 Task: Add Surya Brasil Dark Brown Henna Cream to the cart.
Action: Mouse moved to (309, 164)
Screenshot: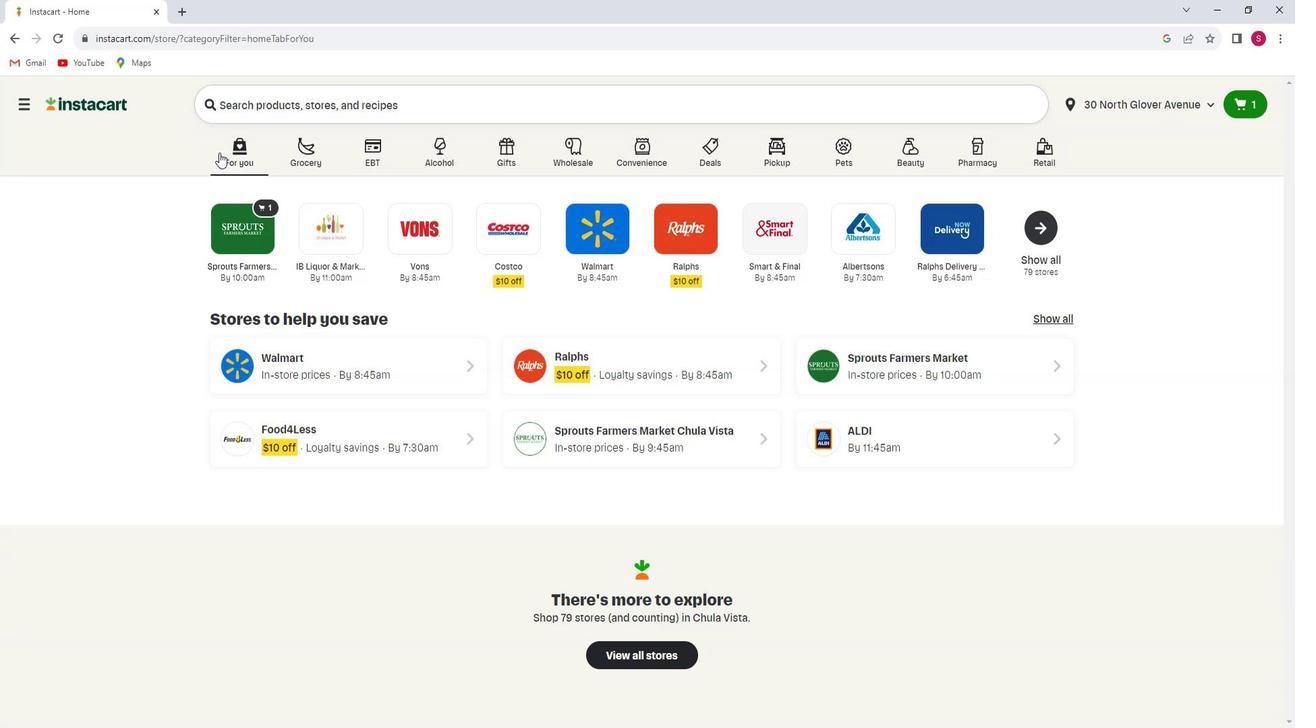 
Action: Mouse pressed left at (309, 164)
Screenshot: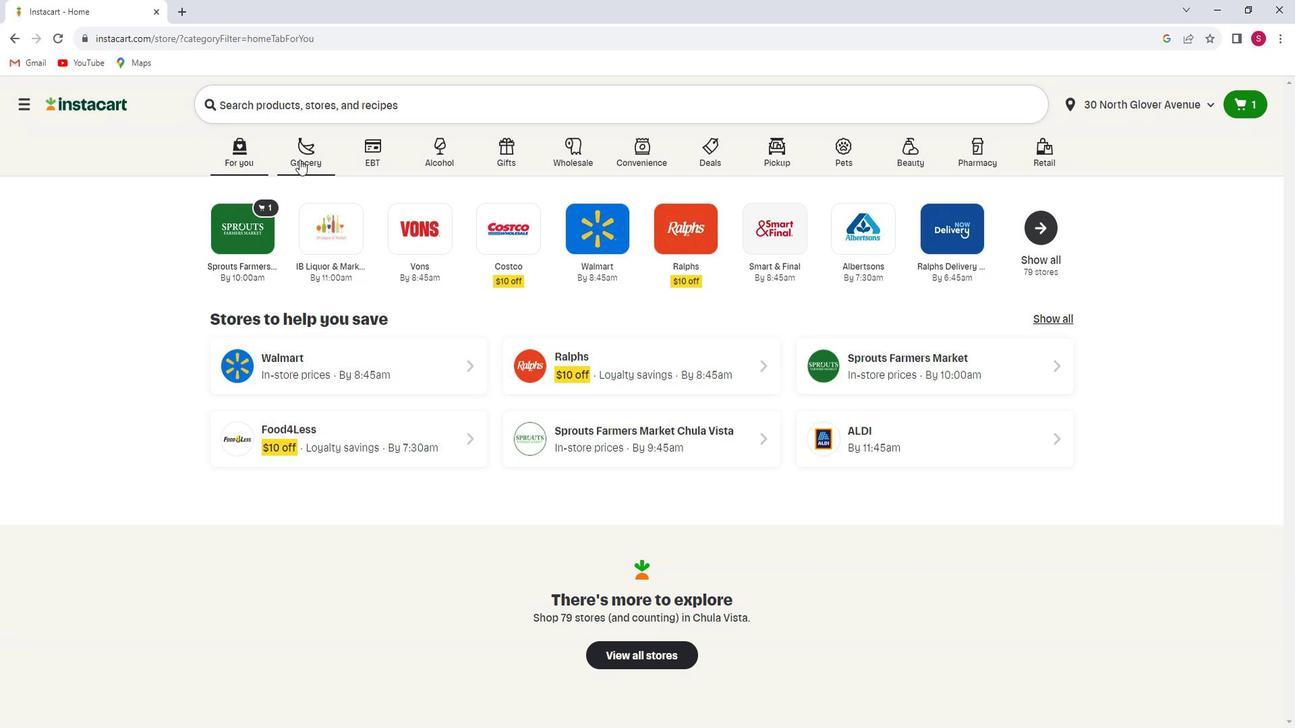 
Action: Mouse moved to (240, 417)
Screenshot: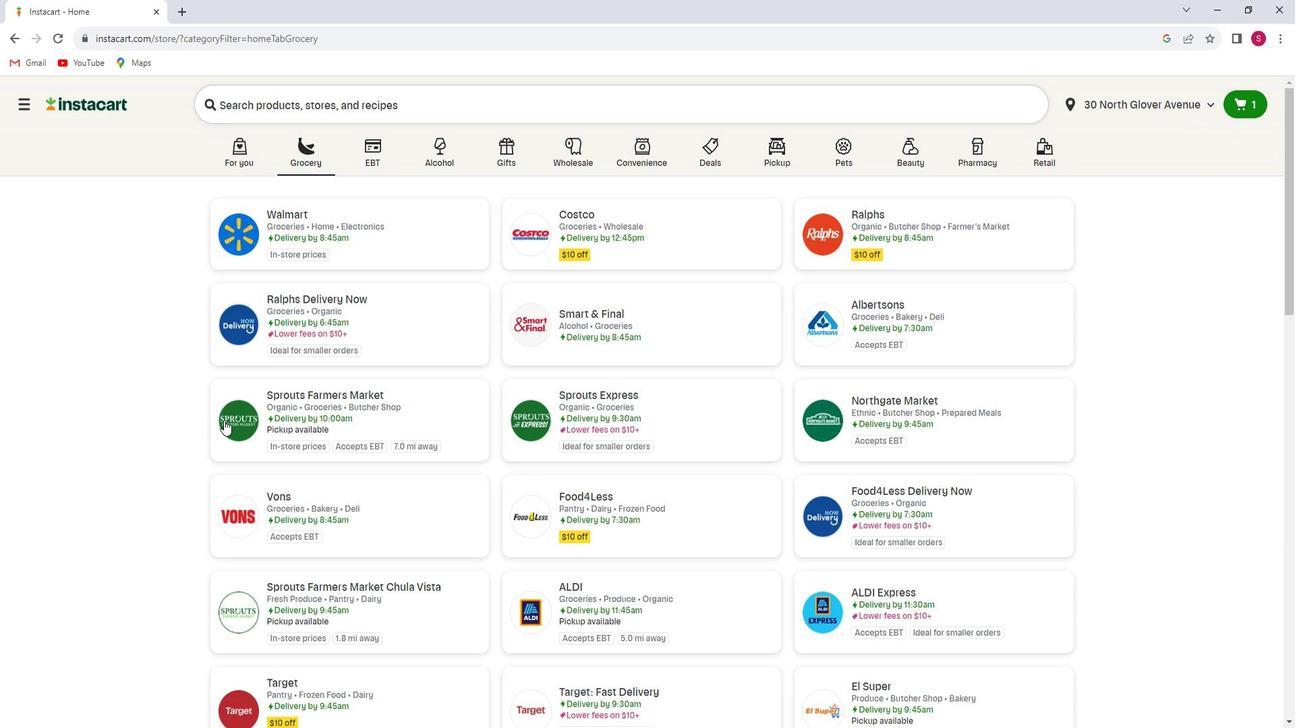 
Action: Mouse pressed left at (240, 417)
Screenshot: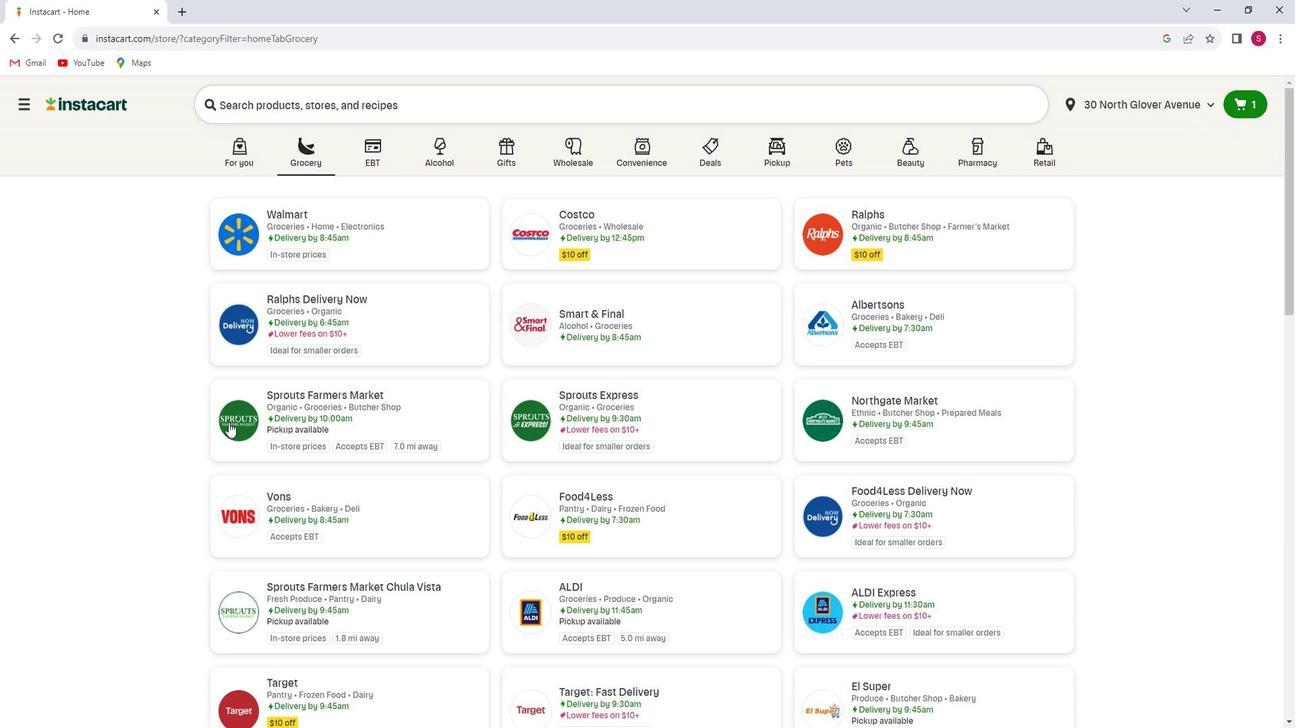 
Action: Mouse moved to (91, 442)
Screenshot: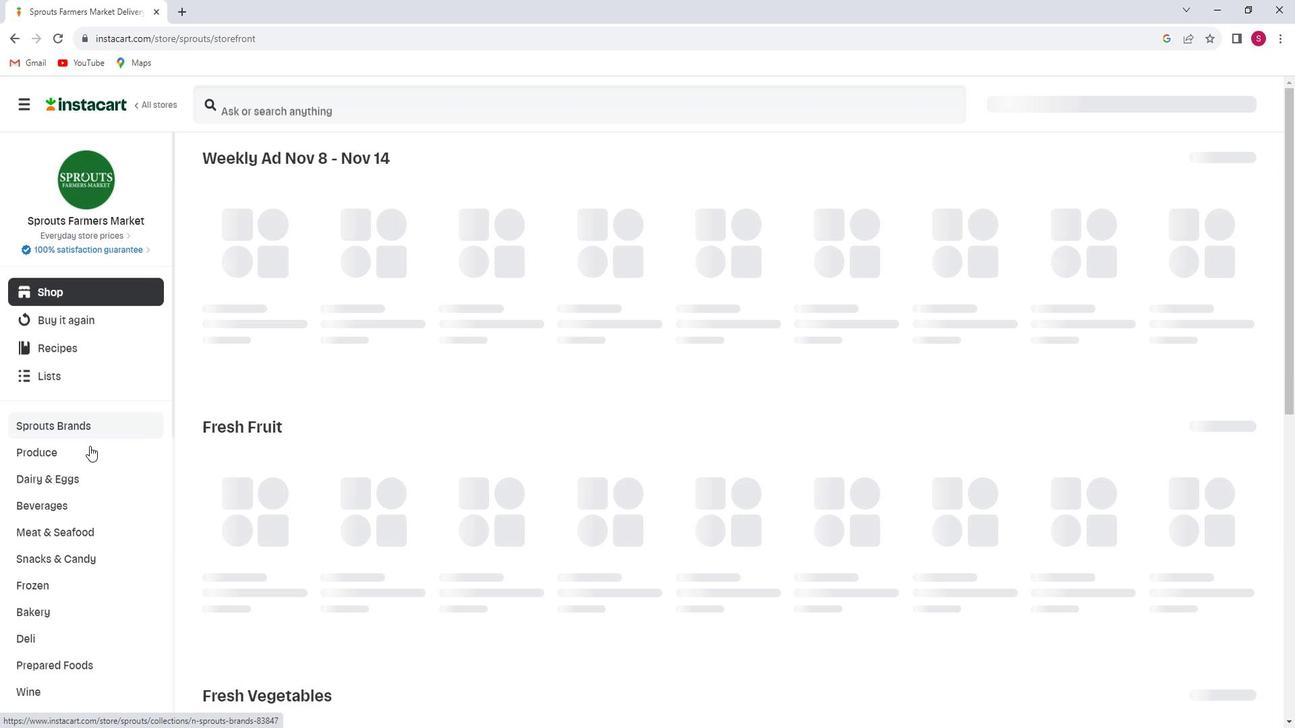 
Action: Mouse scrolled (91, 441) with delta (0, 0)
Screenshot: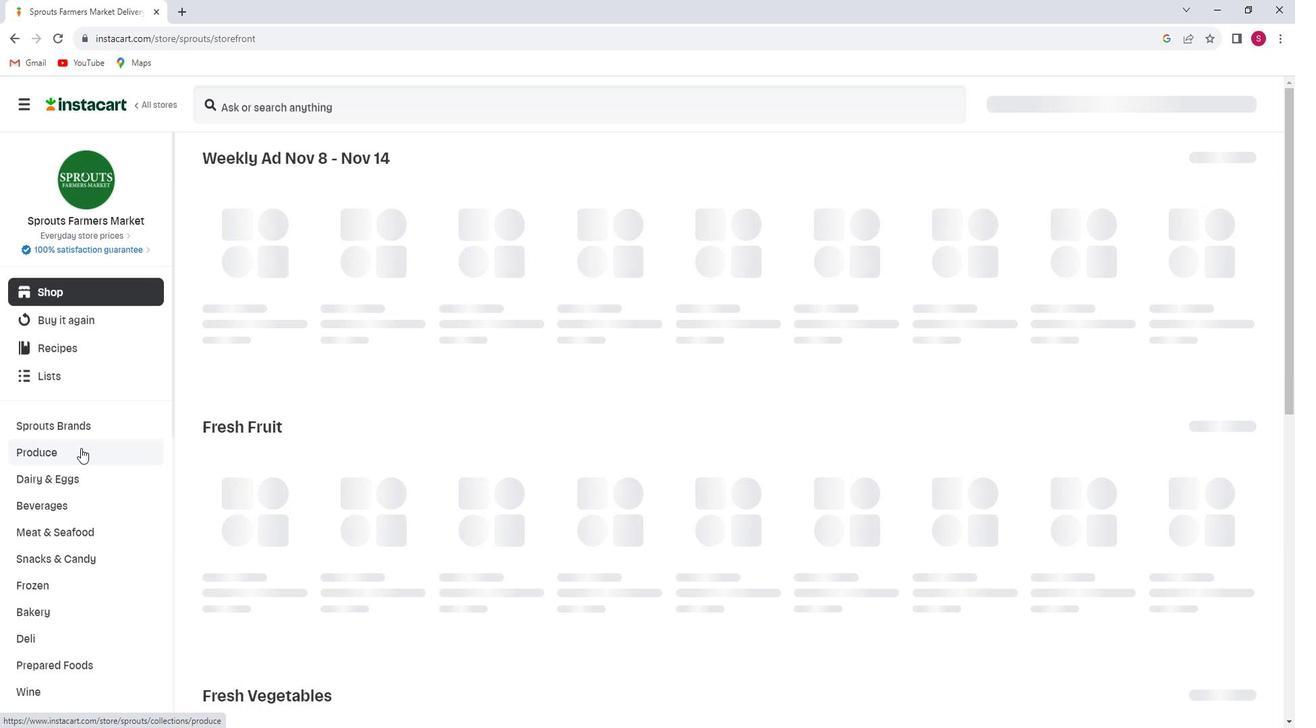 
Action: Mouse scrolled (91, 441) with delta (0, 0)
Screenshot: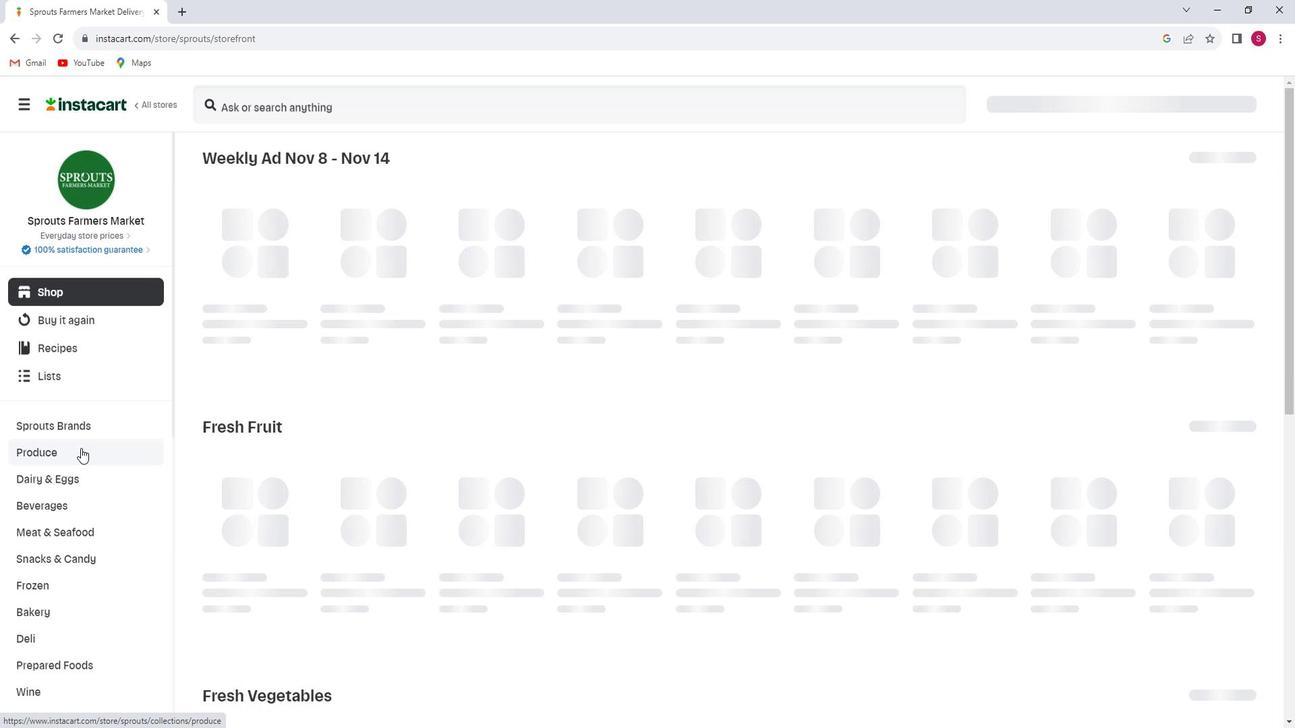 
Action: Mouse scrolled (91, 441) with delta (0, 0)
Screenshot: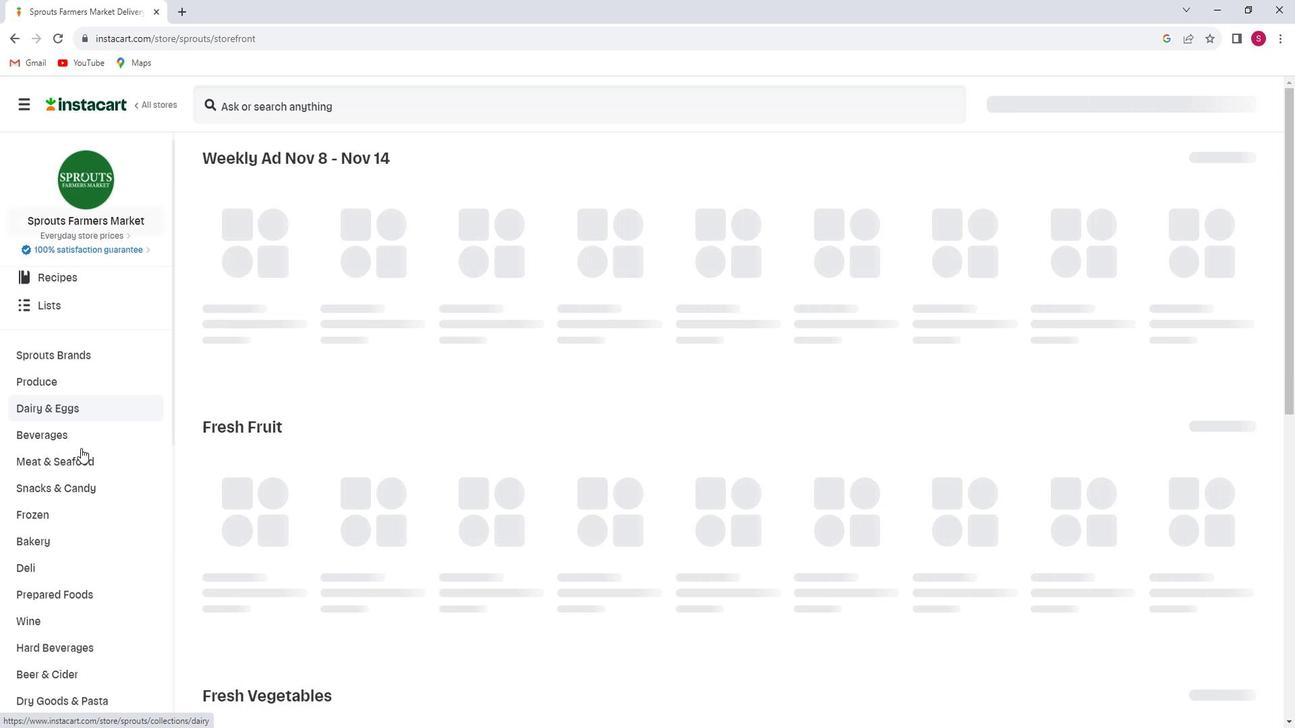 
Action: Mouse scrolled (91, 441) with delta (0, 0)
Screenshot: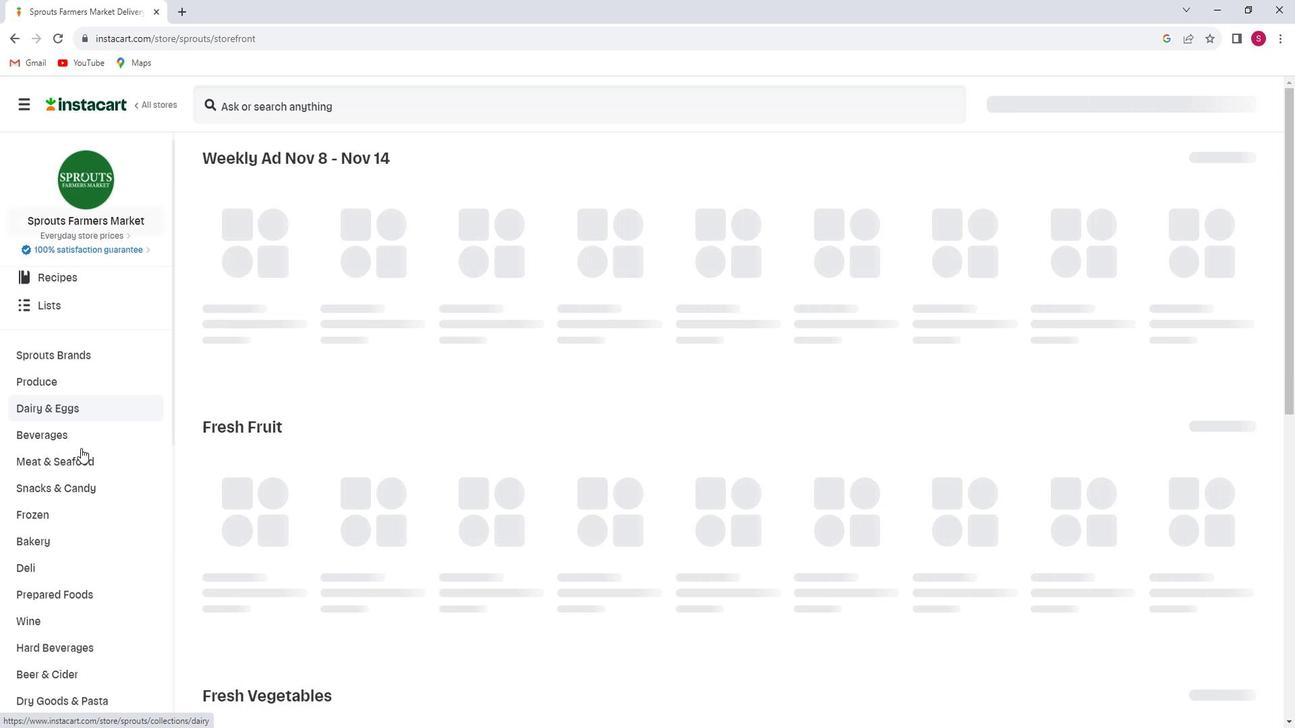 
Action: Mouse scrolled (91, 441) with delta (0, 0)
Screenshot: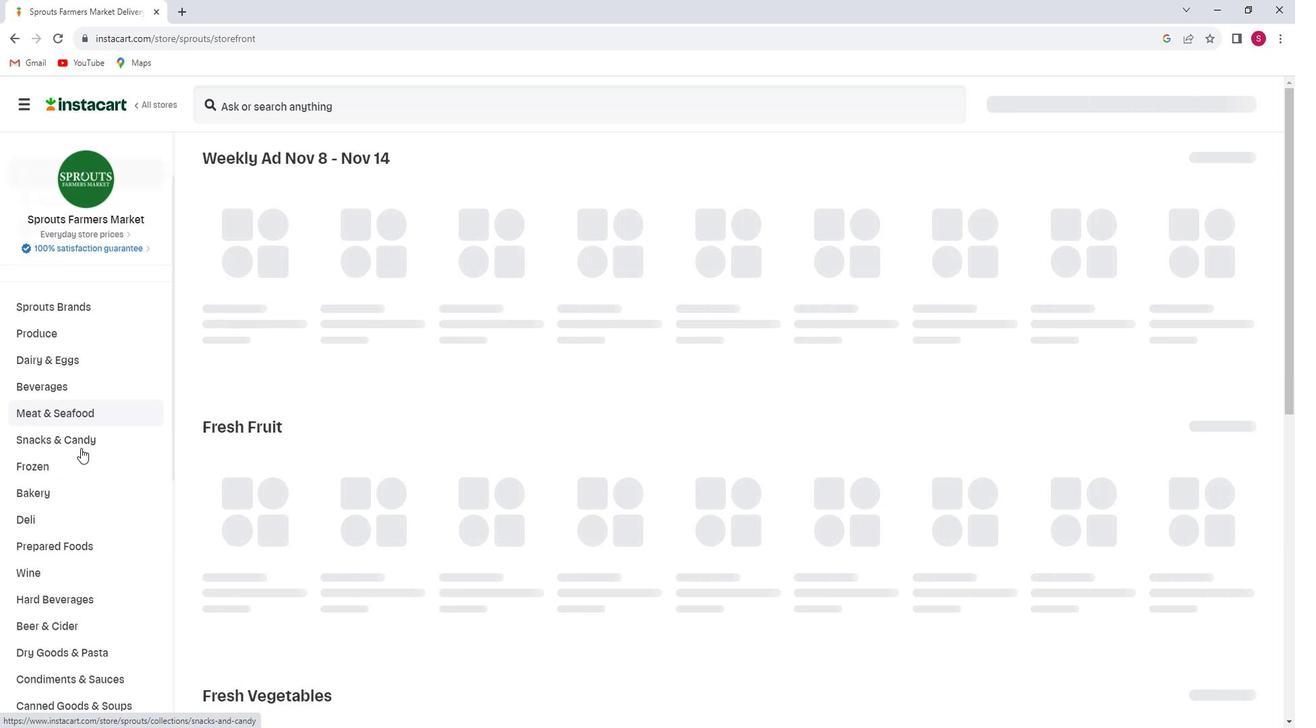 
Action: Mouse scrolled (91, 441) with delta (0, 0)
Screenshot: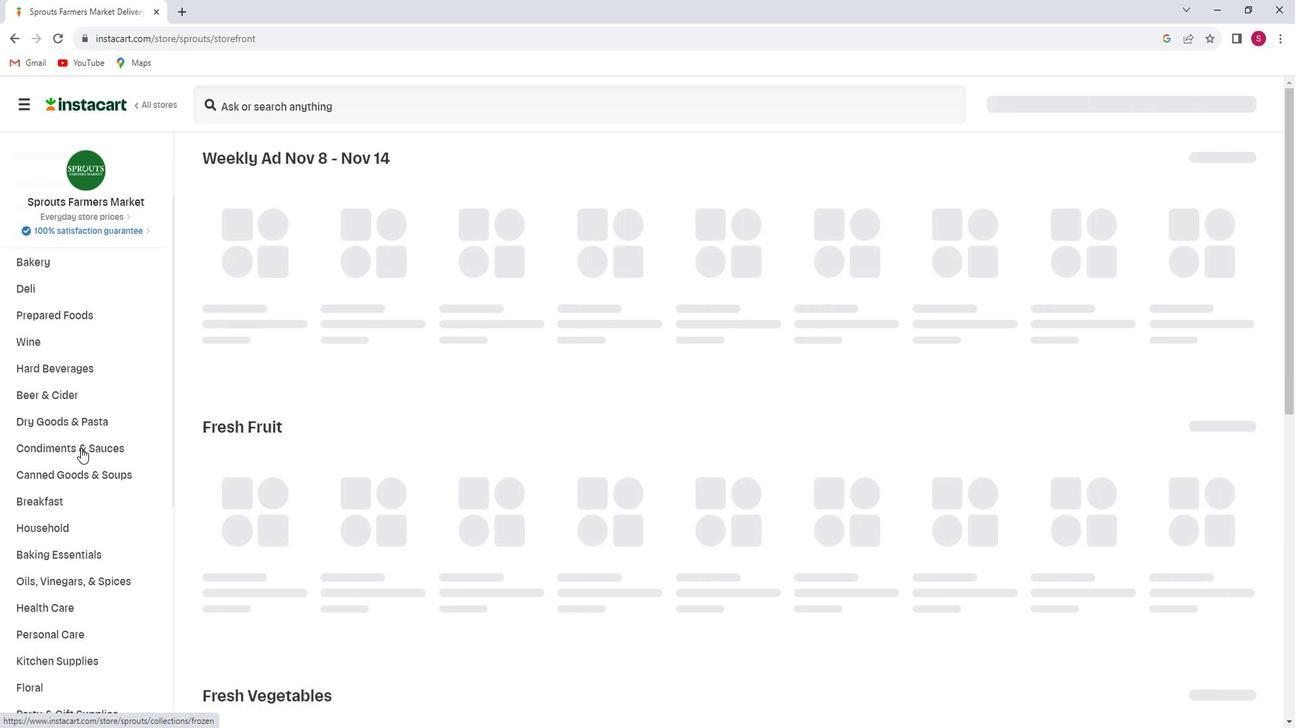 
Action: Mouse scrolled (91, 441) with delta (0, 0)
Screenshot: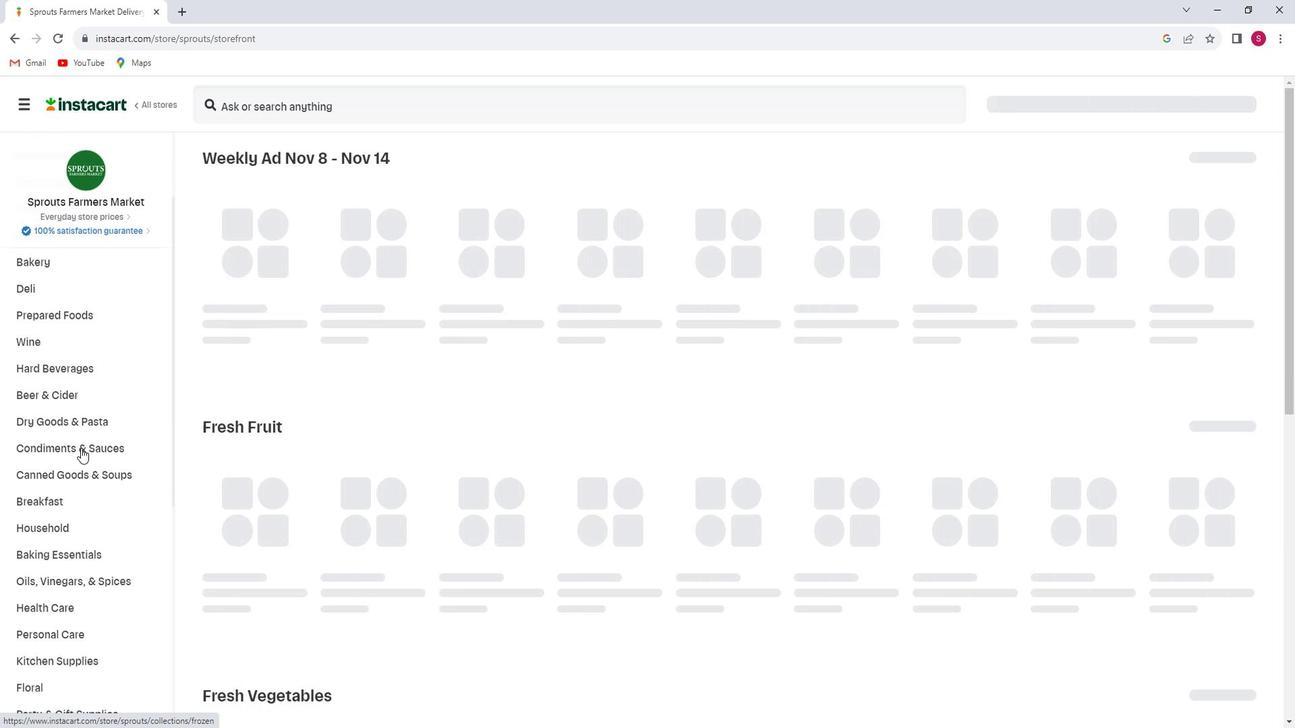 
Action: Mouse scrolled (91, 441) with delta (0, 0)
Screenshot: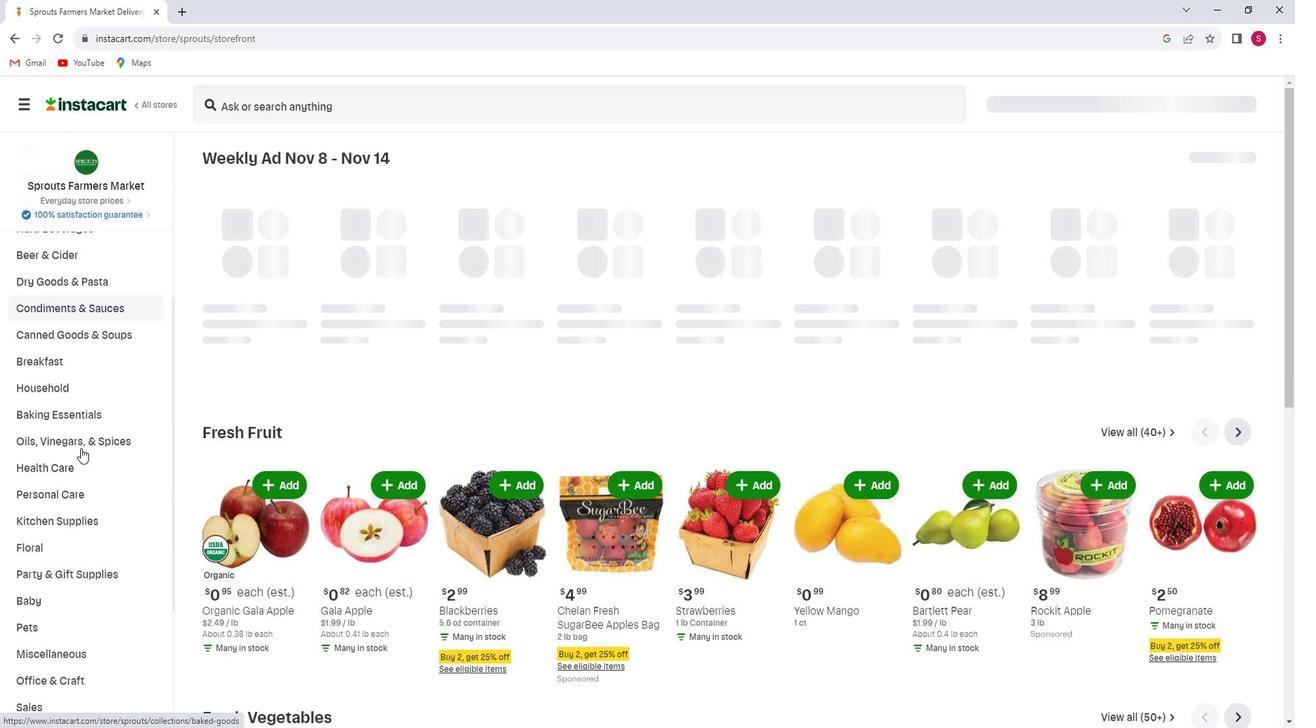 
Action: Mouse scrolled (91, 441) with delta (0, 0)
Screenshot: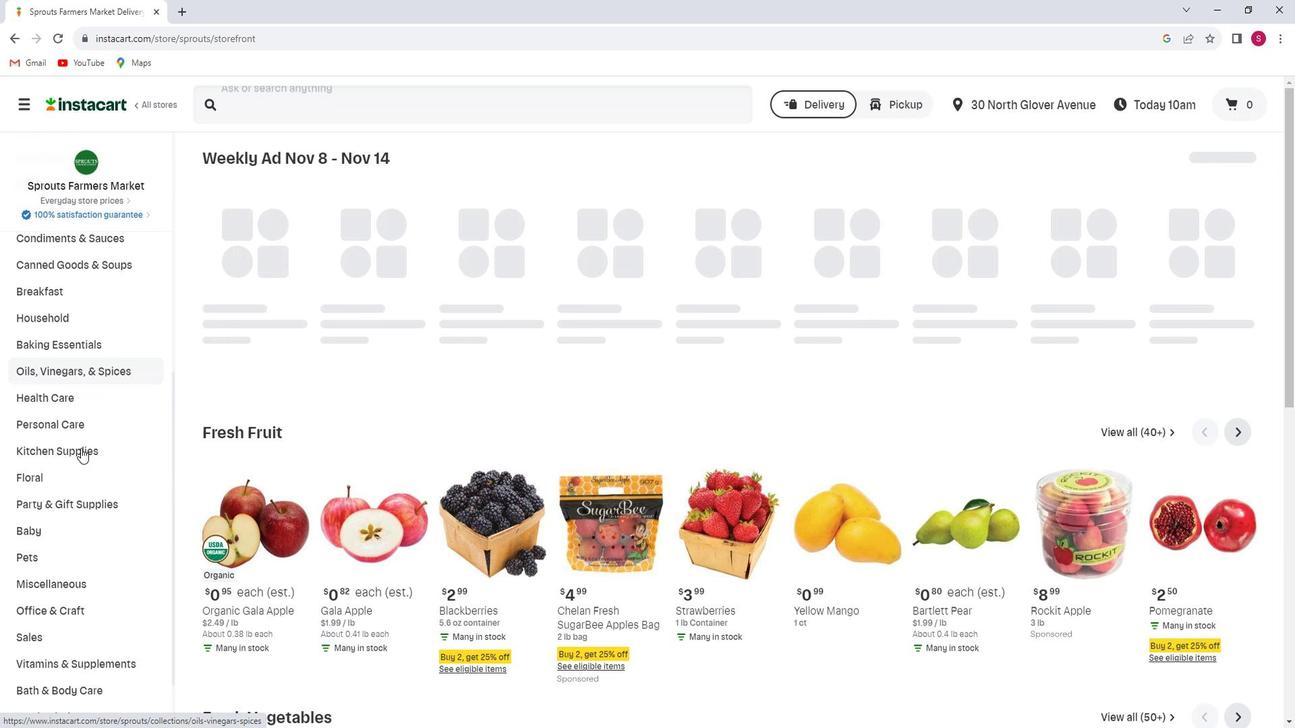 
Action: Mouse scrolled (91, 441) with delta (0, 0)
Screenshot: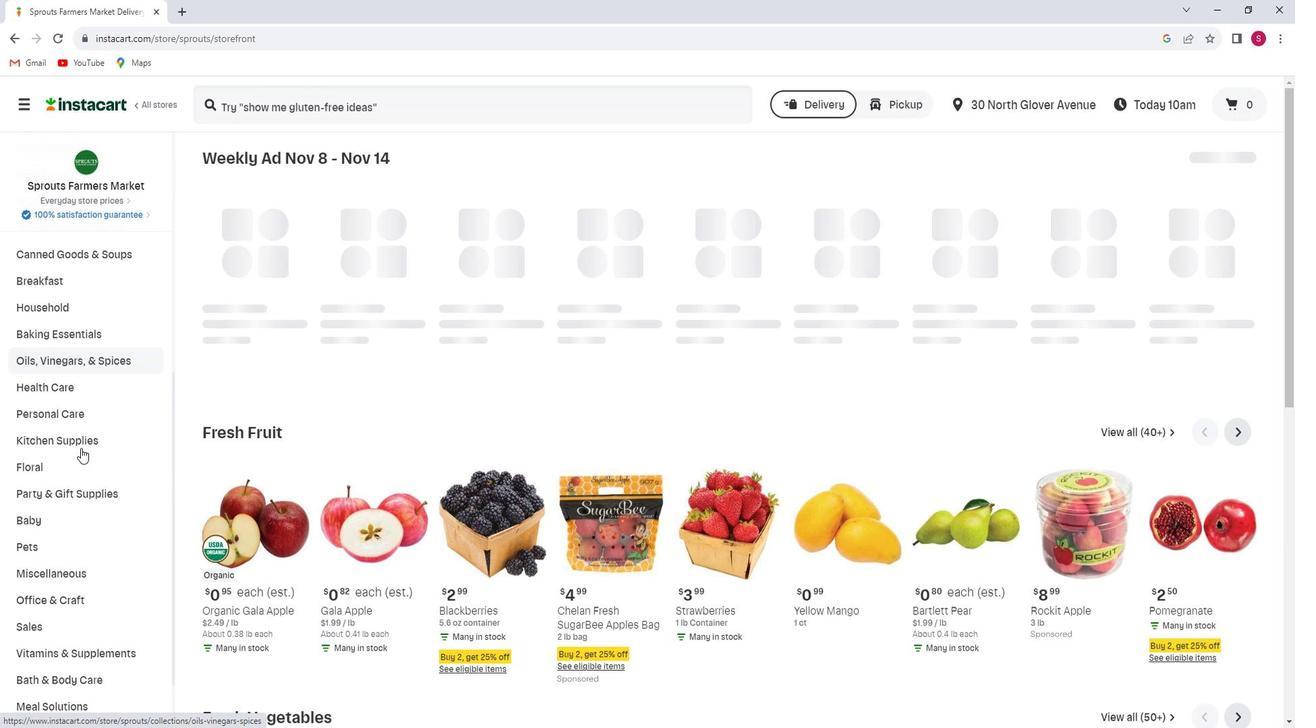 
Action: Mouse scrolled (91, 441) with delta (0, 0)
Screenshot: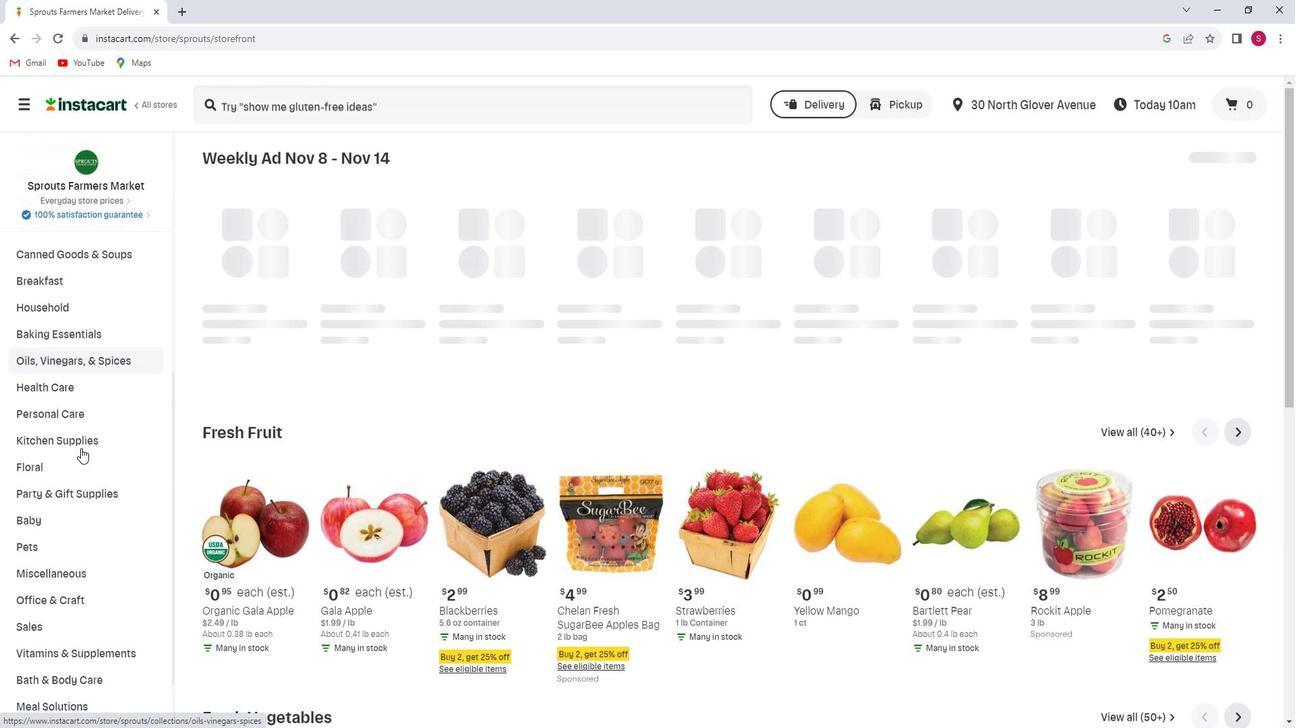 
Action: Mouse moved to (115, 396)
Screenshot: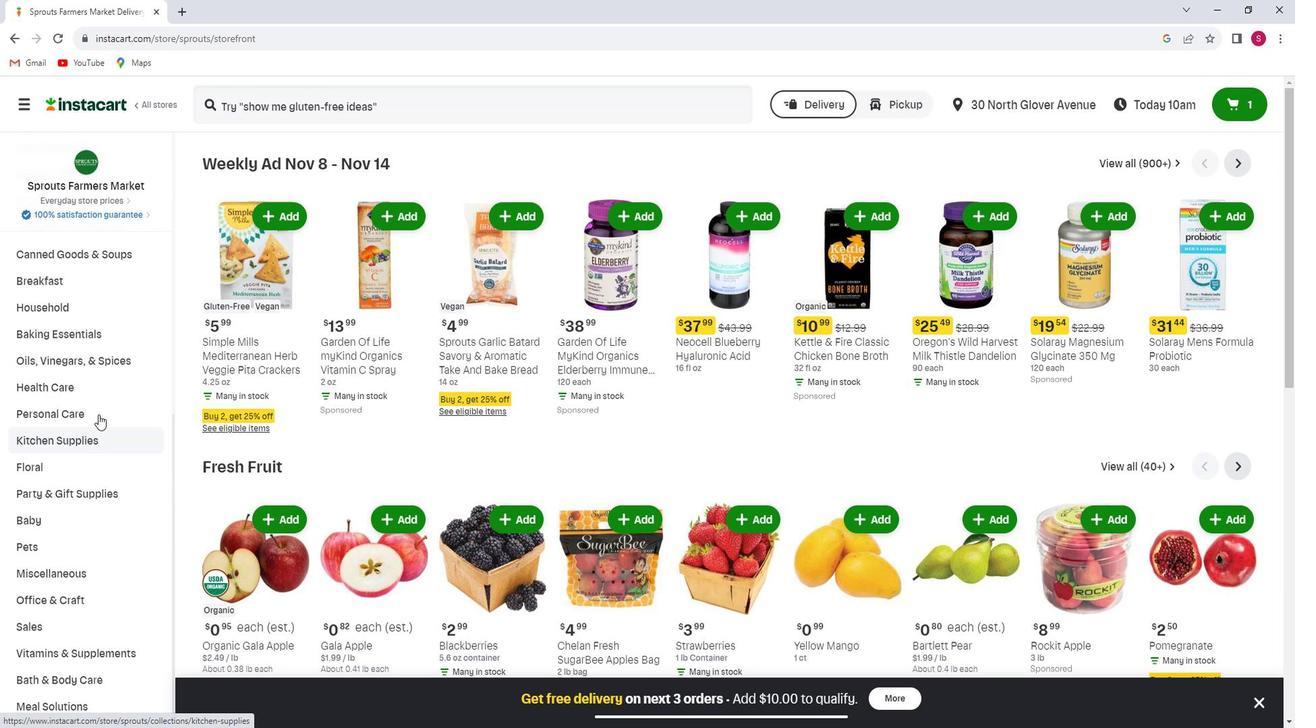 
Action: Mouse pressed left at (115, 396)
Screenshot: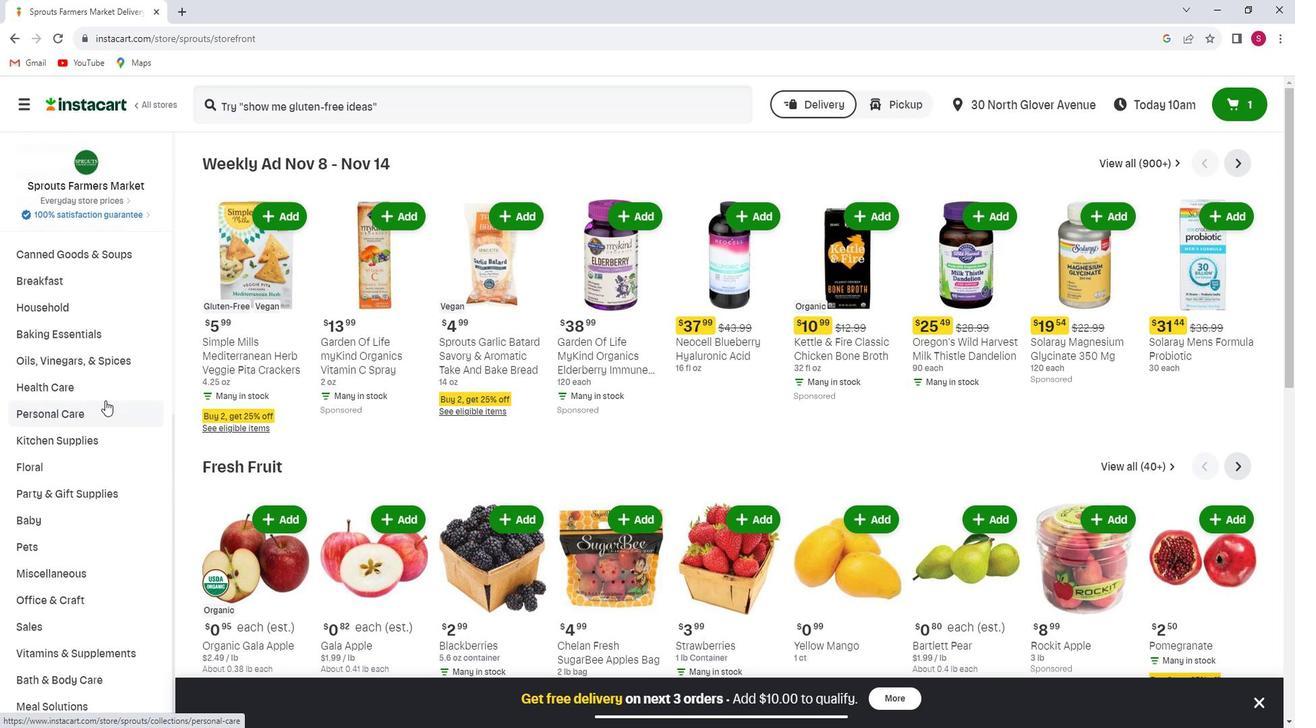 
Action: Mouse moved to (884, 199)
Screenshot: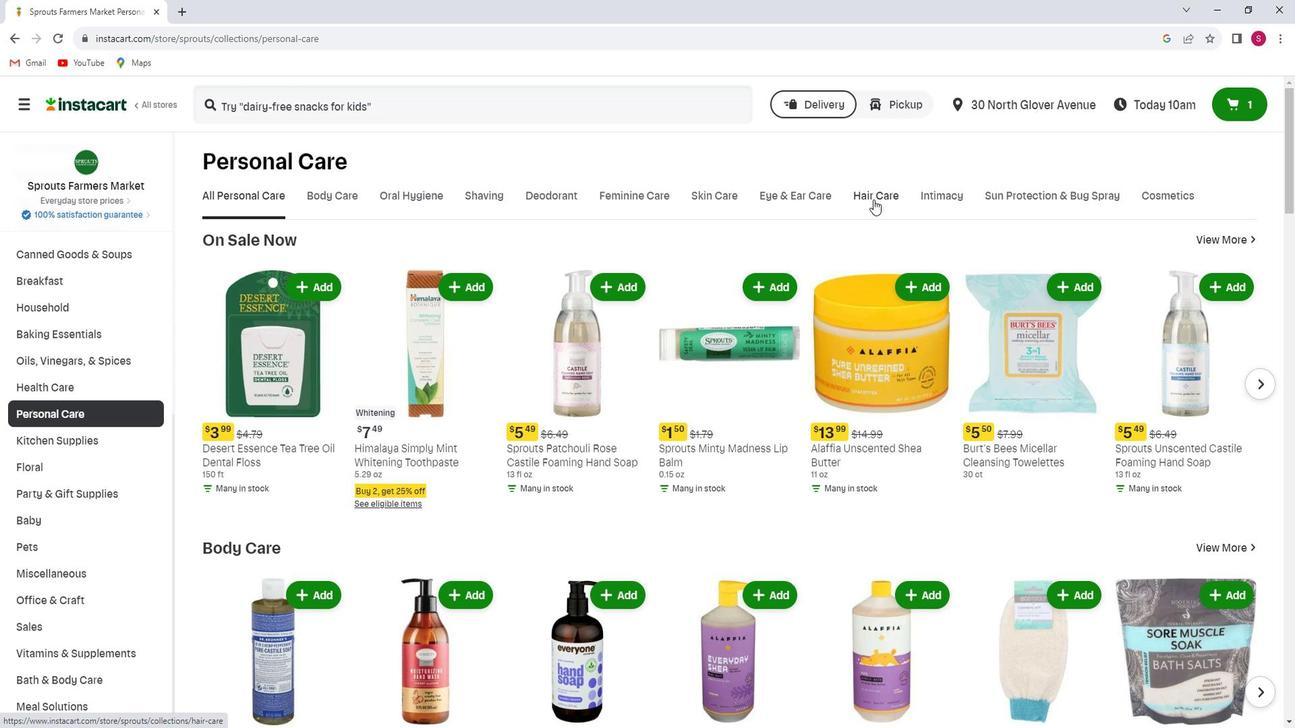 
Action: Mouse pressed left at (884, 199)
Screenshot: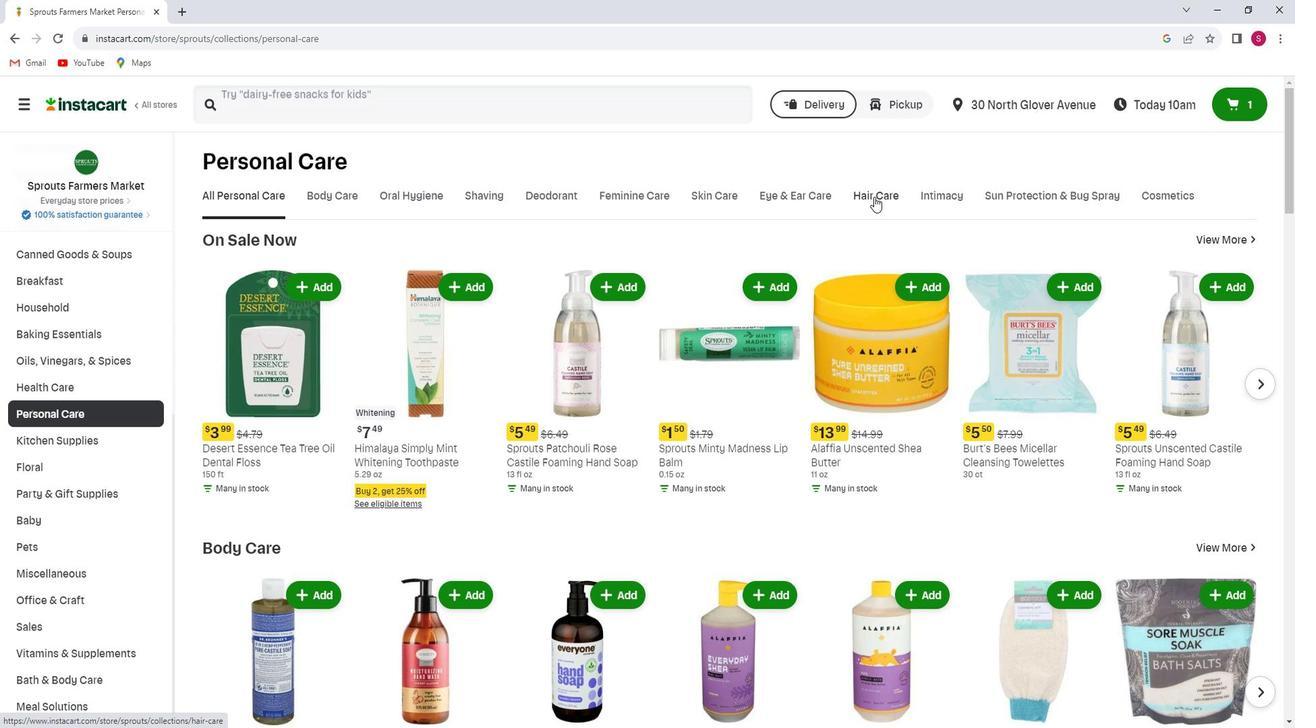 
Action: Mouse moved to (662, 257)
Screenshot: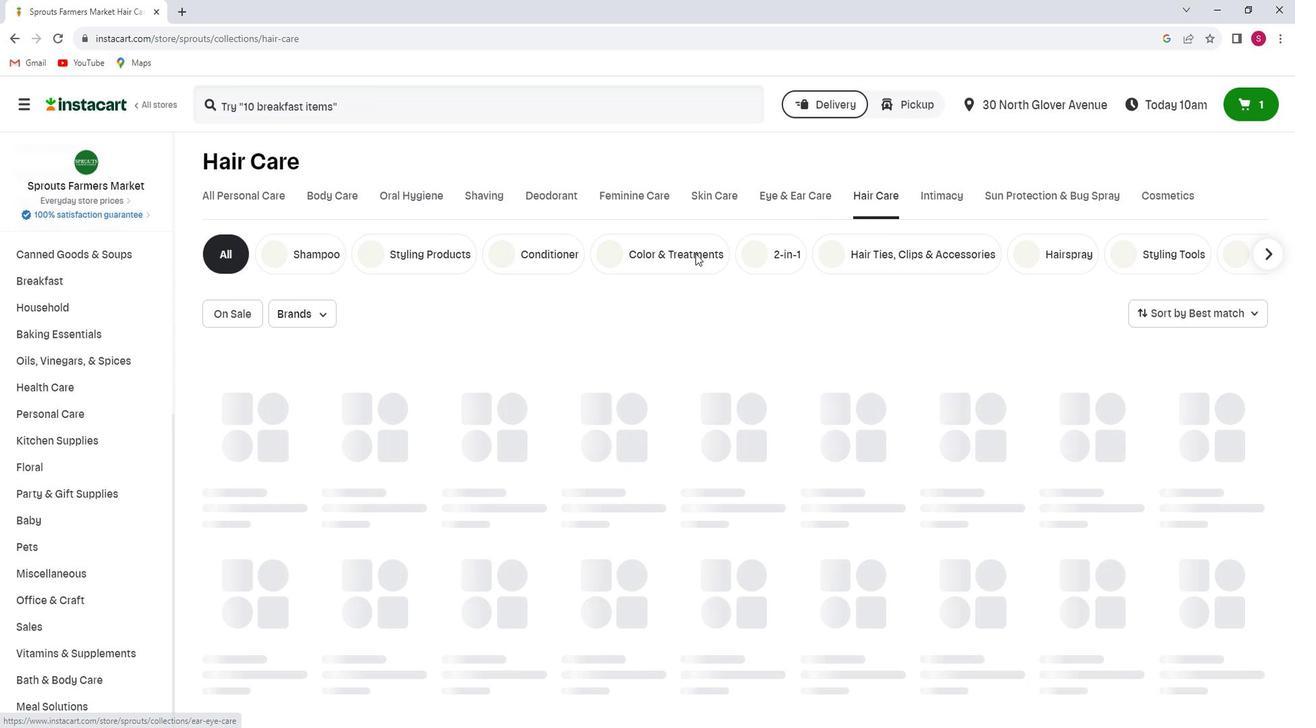 
Action: Mouse pressed left at (662, 257)
Screenshot: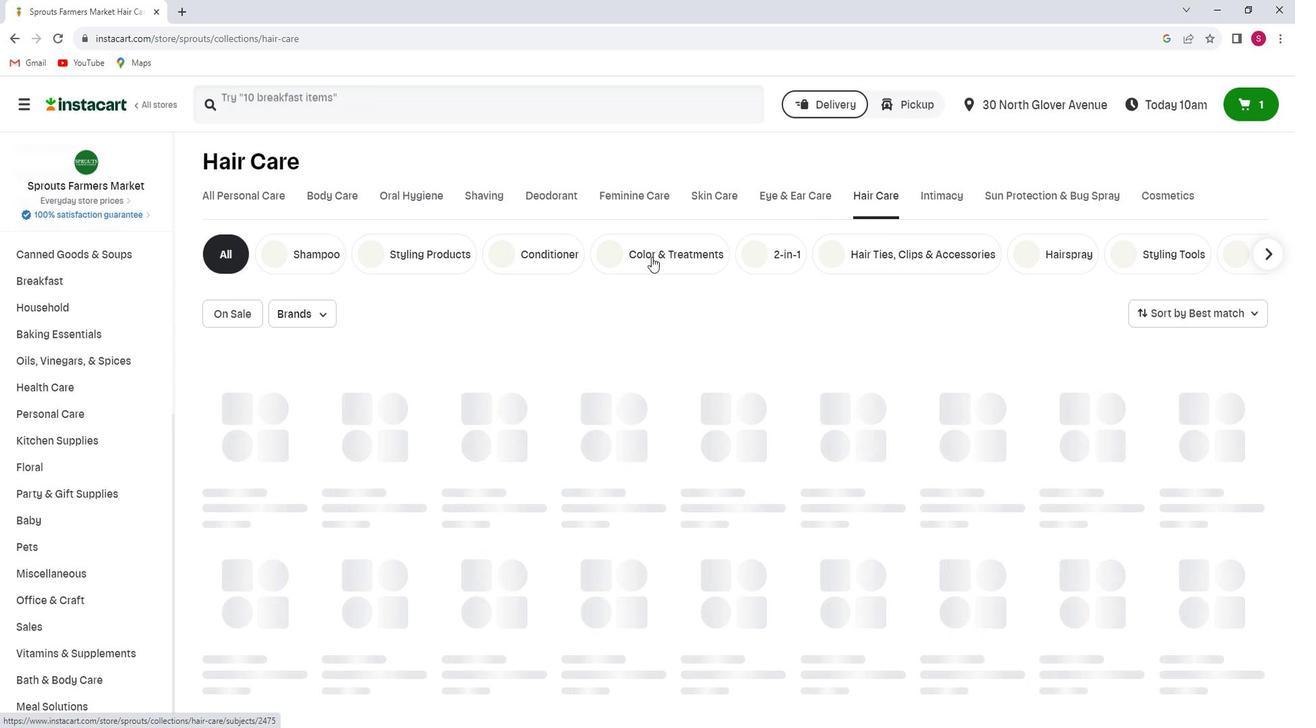 
Action: Mouse moved to (421, 105)
Screenshot: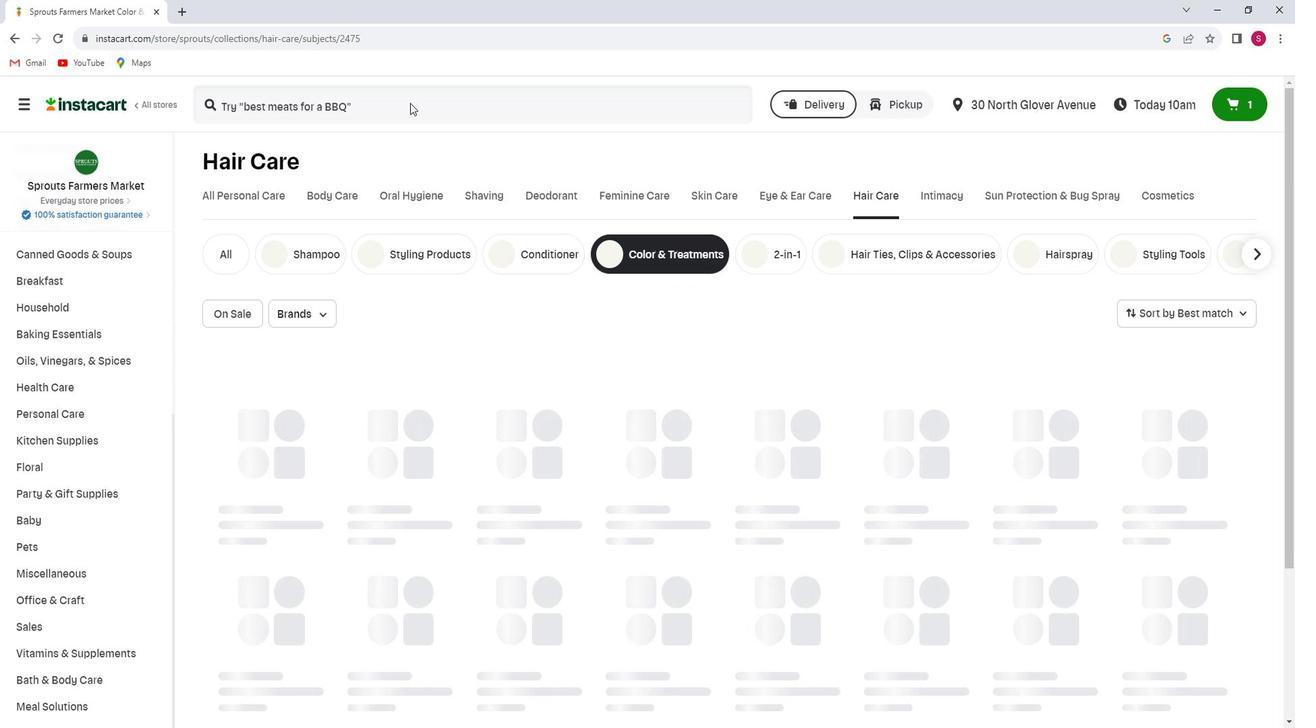 
Action: Mouse pressed left at (421, 105)
Screenshot: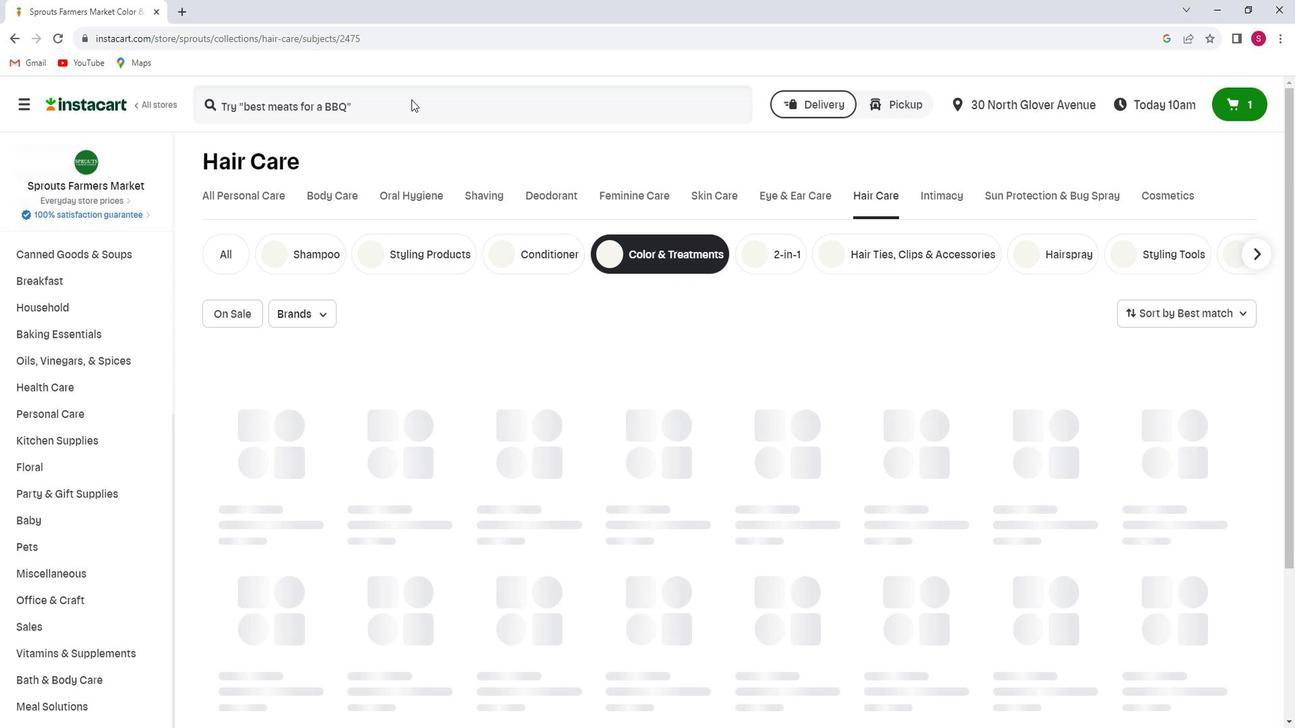 
Action: Key pressed <Key.shift>Surya<Key.space><Key.shift>Brasil<Key.space><Key.shift>Dark<Key.space><Key.shift>brown<Key.space><Key.shift>Henna<Key.space><Key.shift>Cream<Key.enter>
Screenshot: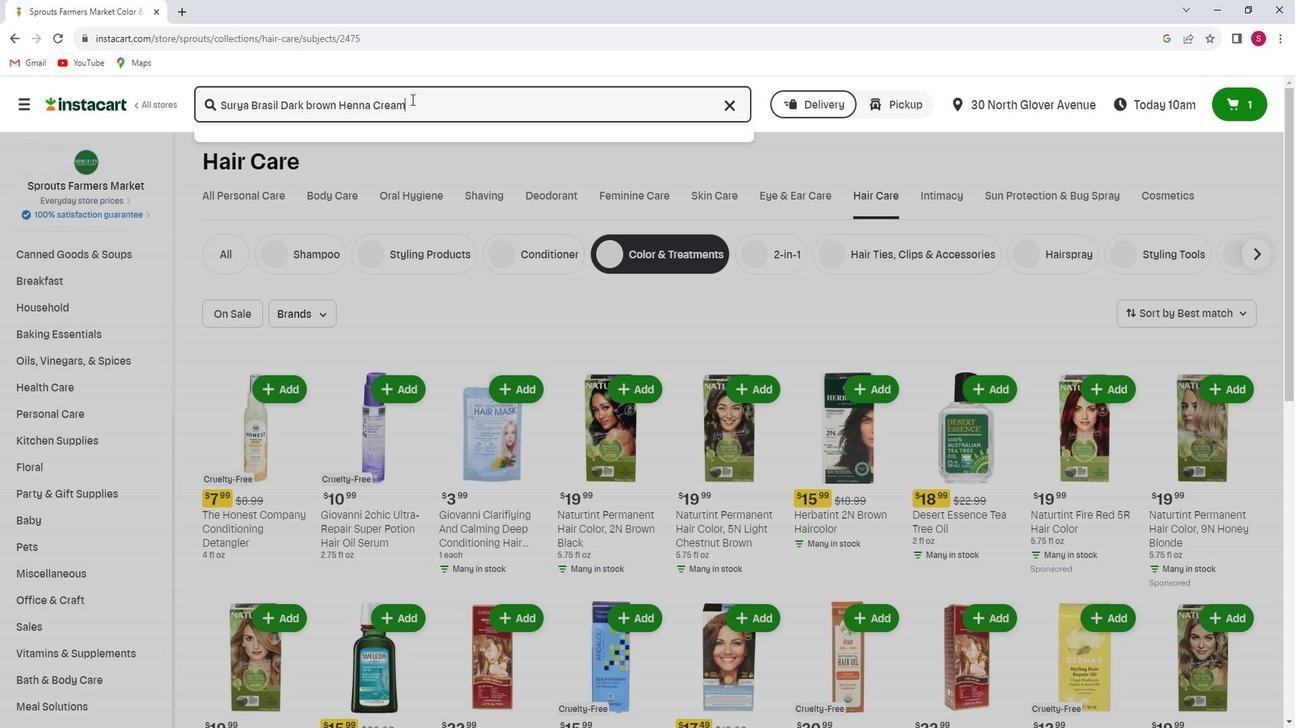 
Action: Mouse moved to (386, 226)
Screenshot: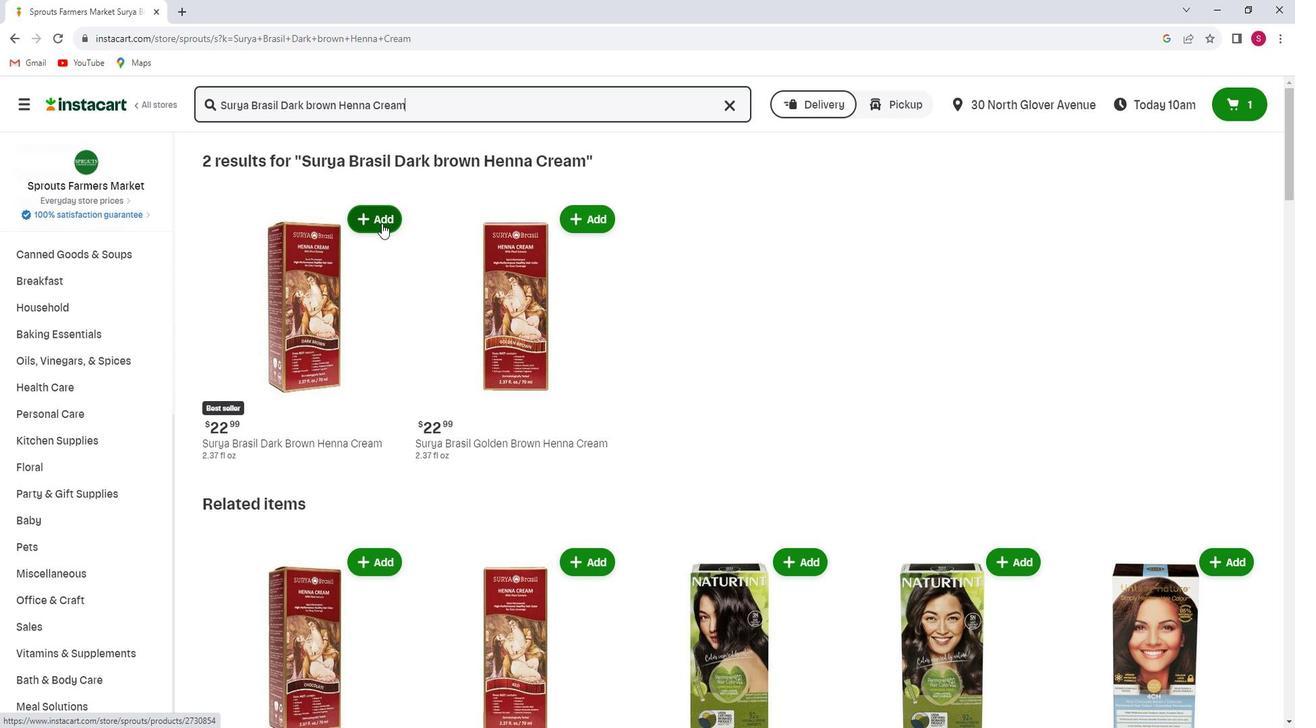 
Action: Mouse pressed left at (386, 226)
Screenshot: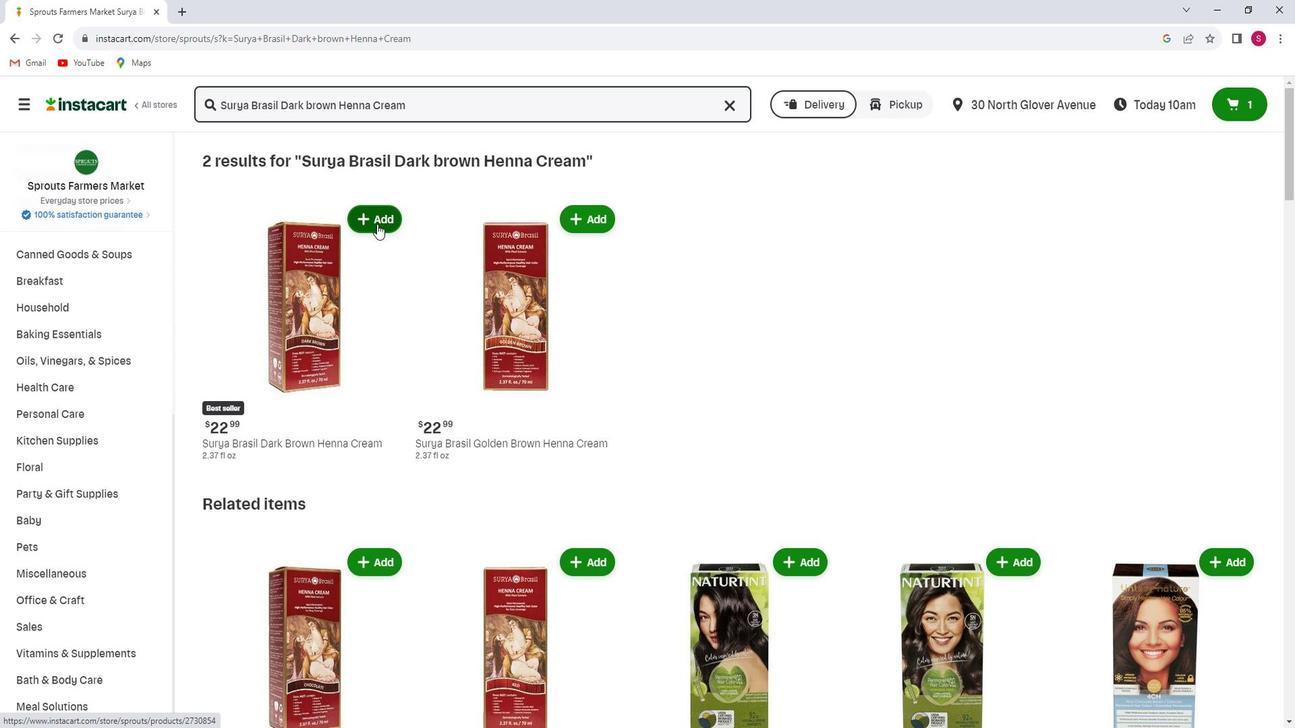
Action: Mouse moved to (409, 292)
Screenshot: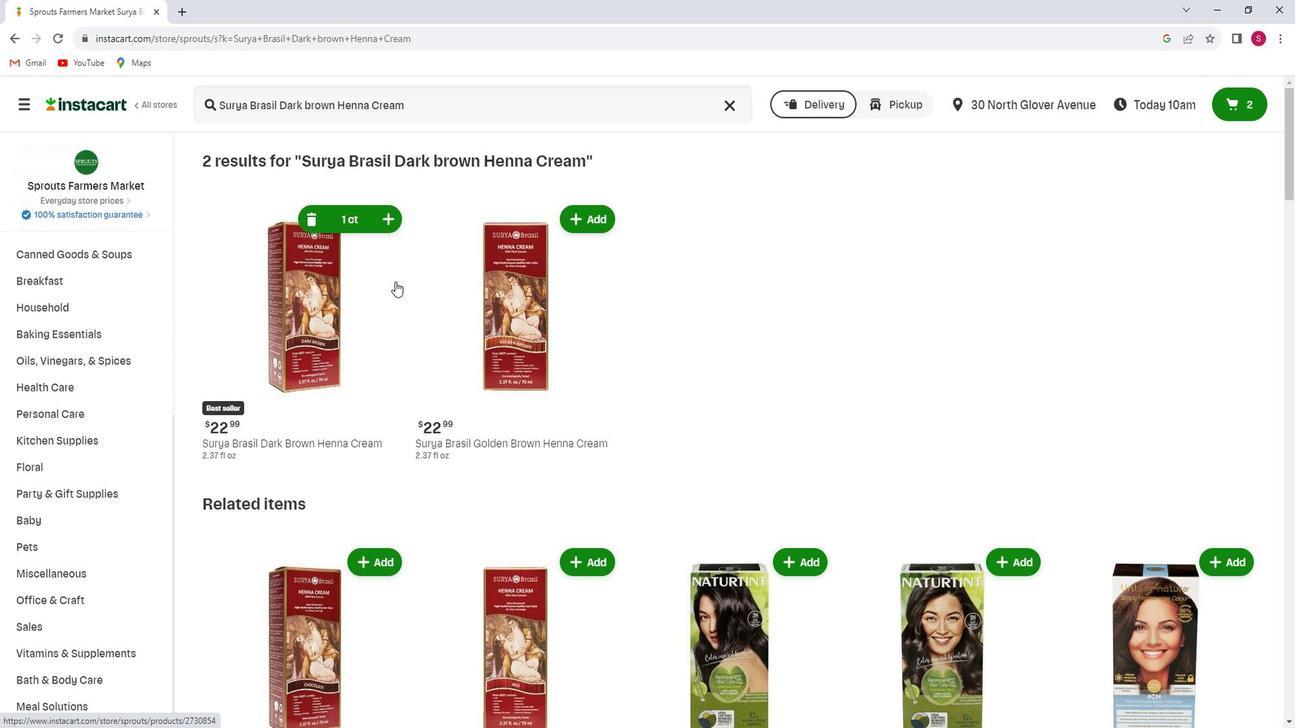 
